 Task: Create a task  Implement a feature for users to customize the appâ€™s appearance , assign it to team member softage.10@softage.net in the project WhiteCap and update the status of the task to  On Track  , set the priority of the task to High.
Action: Mouse moved to (88, 214)
Screenshot: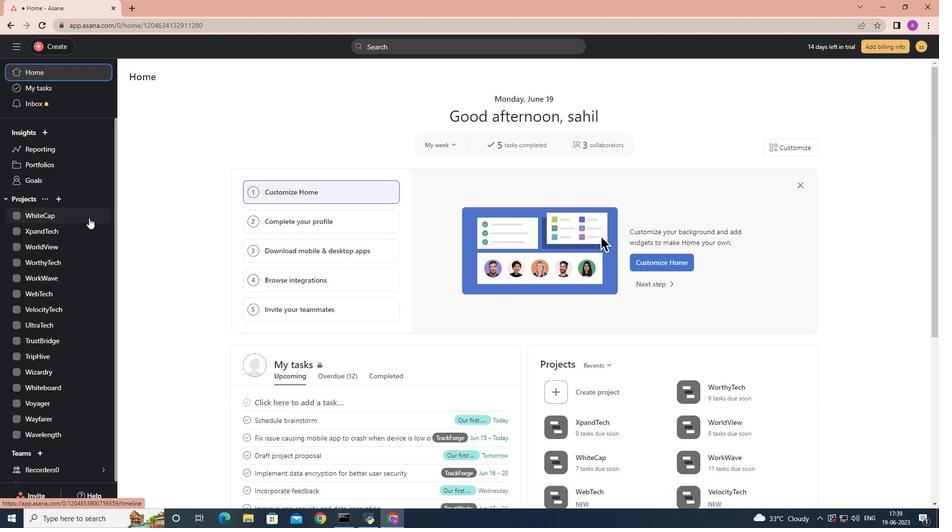 
Action: Mouse pressed left at (88, 214)
Screenshot: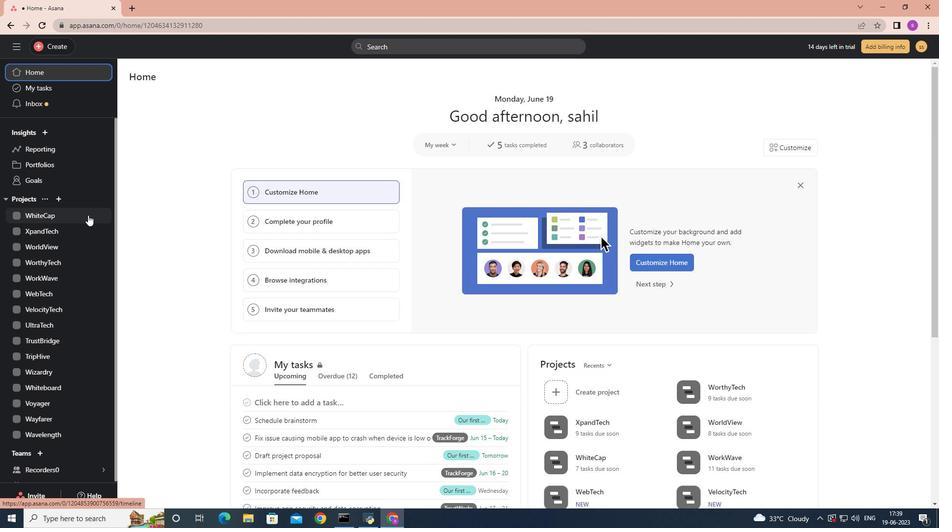 
Action: Mouse moved to (158, 123)
Screenshot: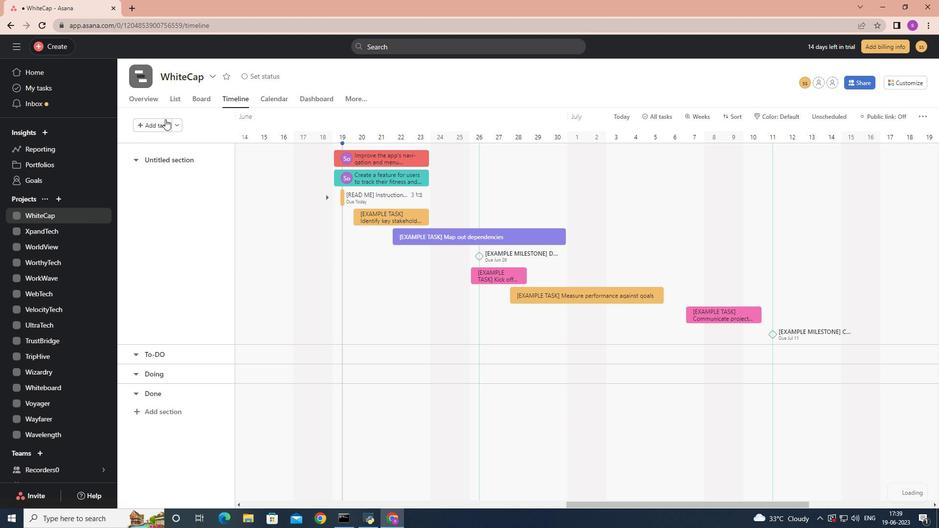 
Action: Mouse pressed left at (158, 123)
Screenshot: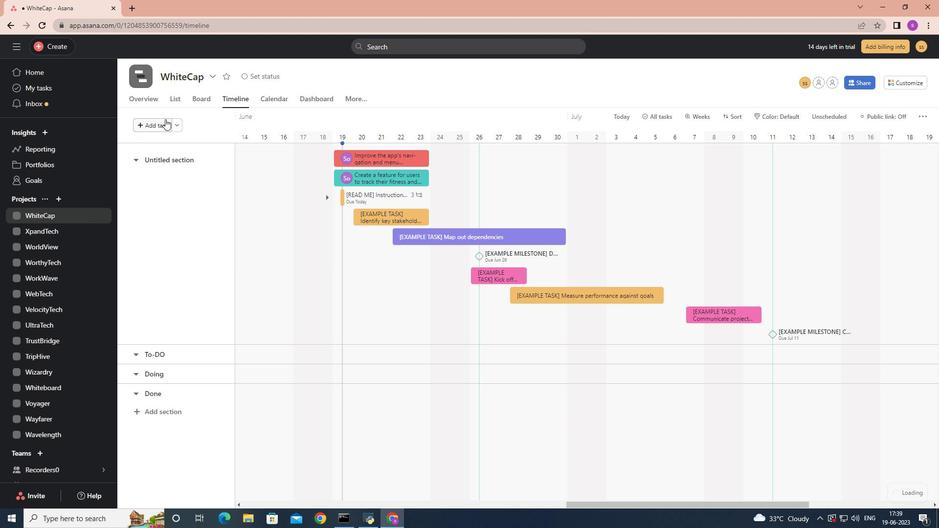 
Action: Mouse moved to (158, 123)
Screenshot: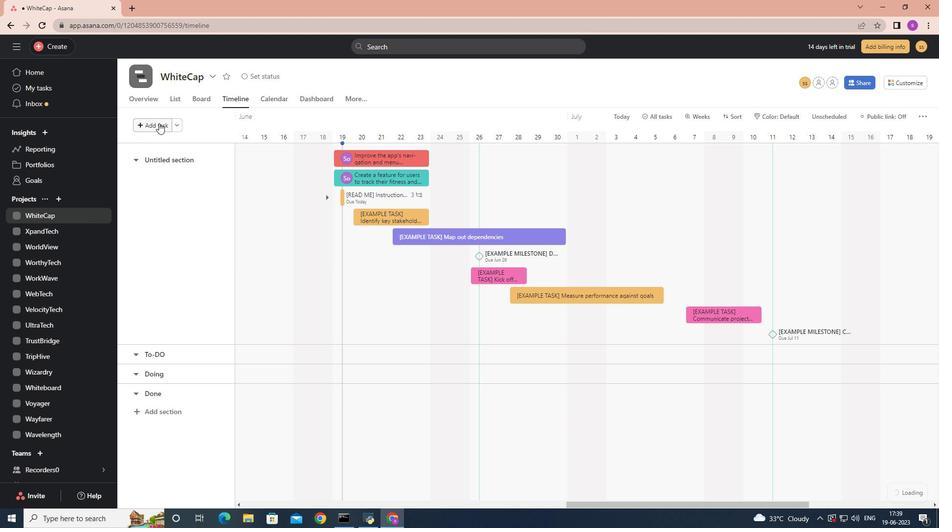 
Action: Key pressed <Key.shift>Implement<Key.space>a<Key.space>feature<Key.space>for<Key.space>users<Key.space>to<Key.space>customize<Key.space>the<Key.space>app's<Key.space>appearance<Key.enter>
Screenshot: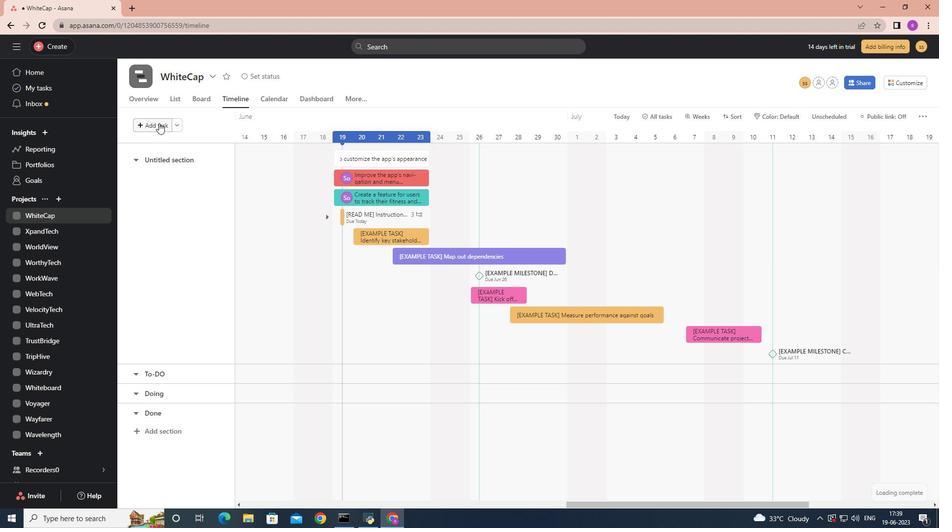 
Action: Mouse moved to (378, 158)
Screenshot: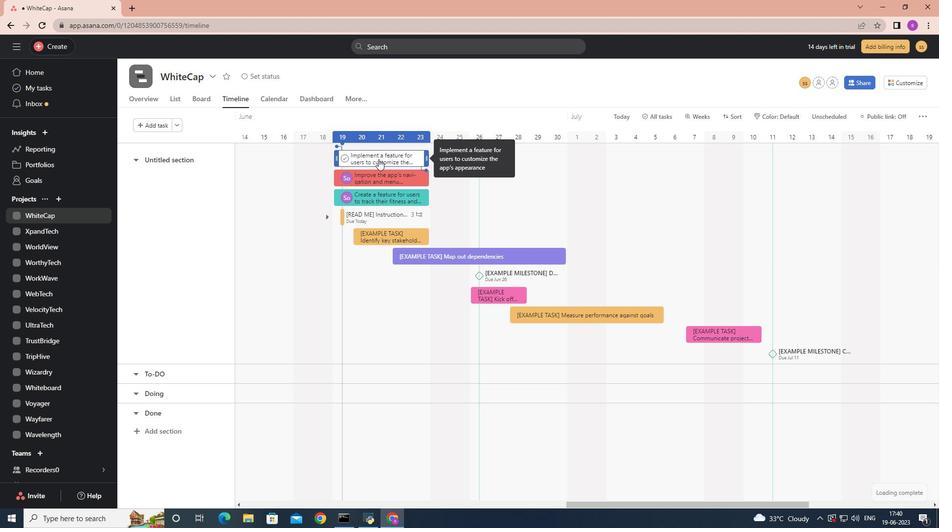 
Action: Mouse pressed left at (378, 158)
Screenshot: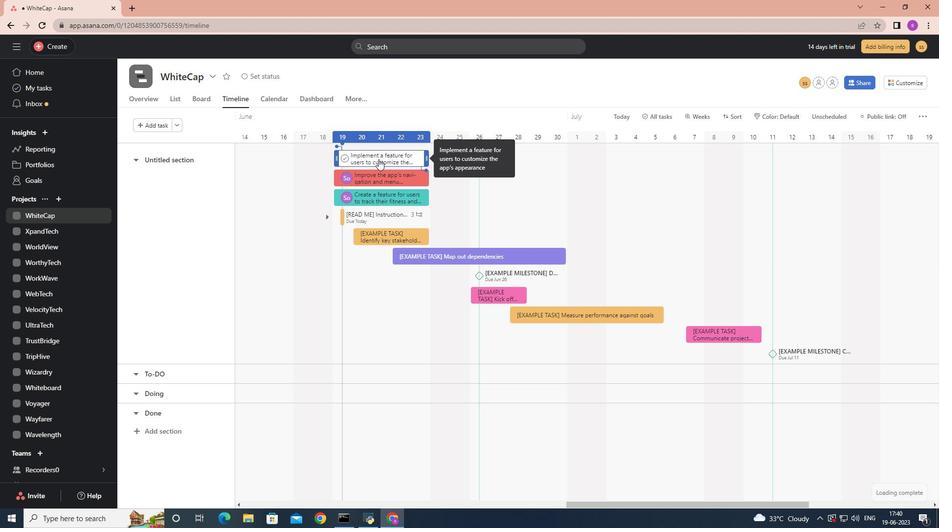 
Action: Mouse moved to (728, 191)
Screenshot: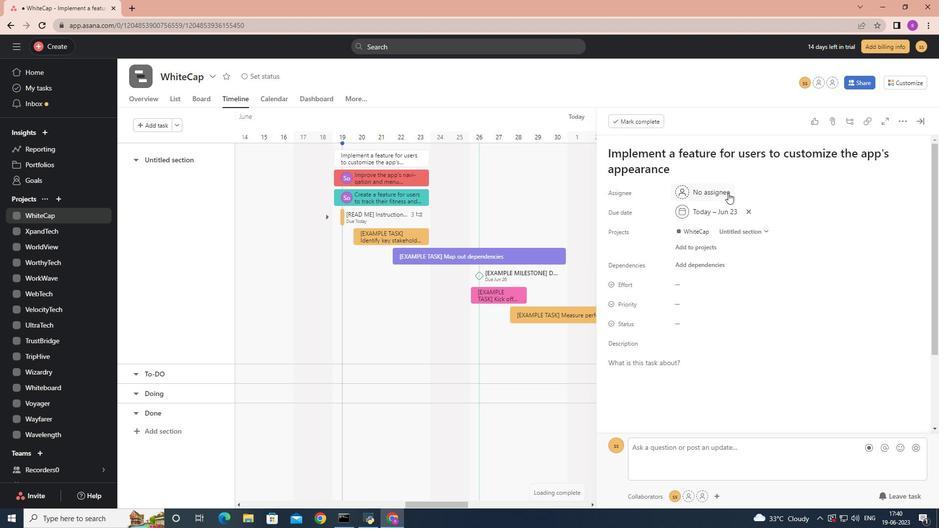 
Action: Mouse pressed left at (728, 191)
Screenshot: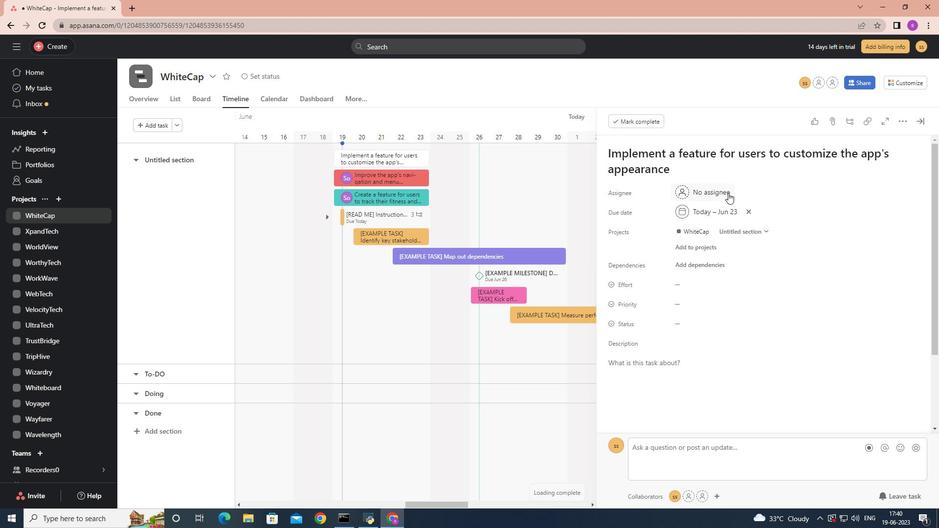 
Action: Mouse moved to (728, 190)
Screenshot: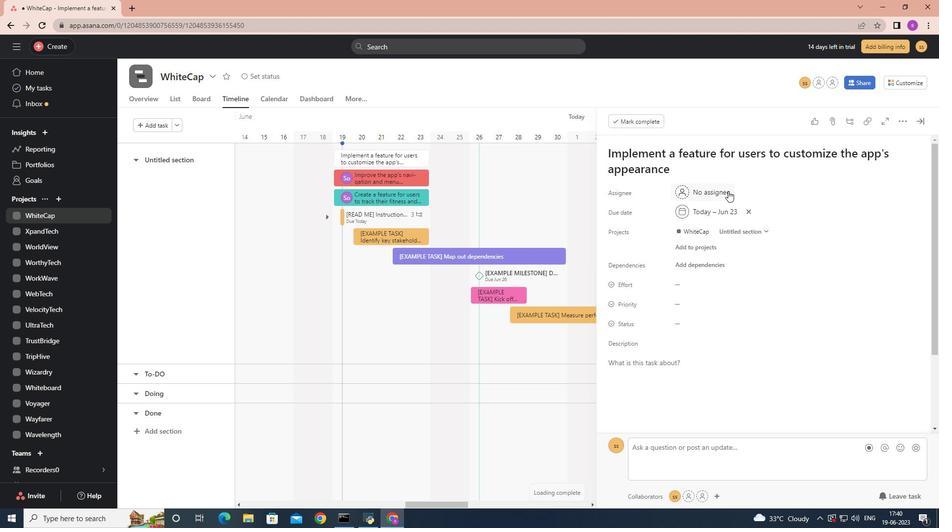 
Action: Key pressed softage.10
Screenshot: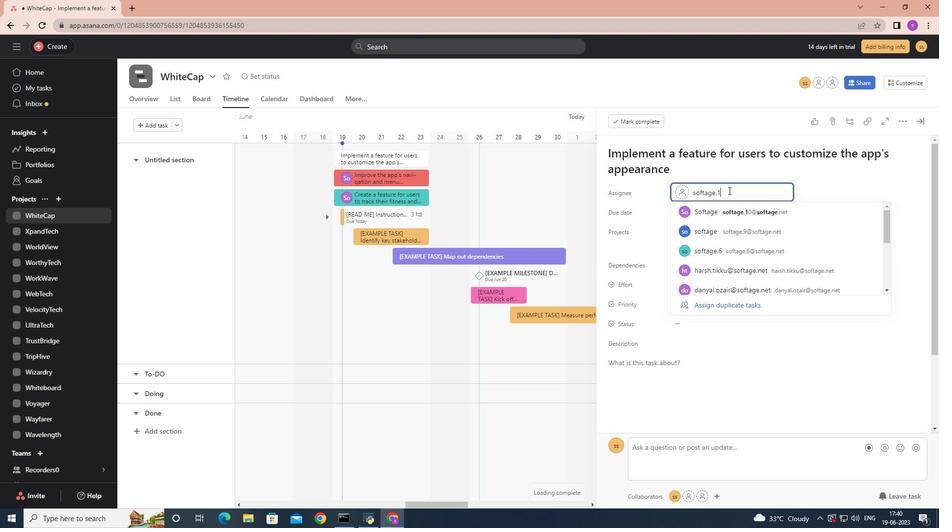 
Action: Mouse moved to (755, 210)
Screenshot: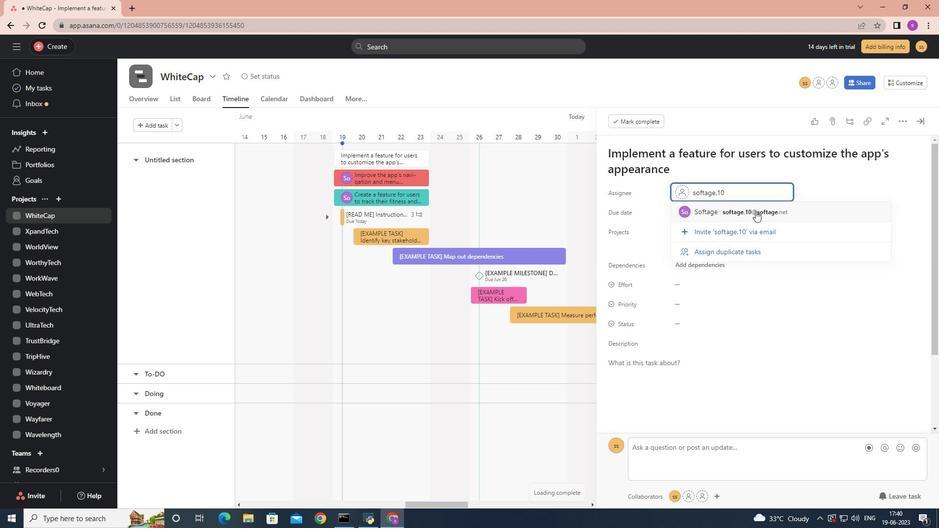 
Action: Mouse pressed left at (755, 210)
Screenshot: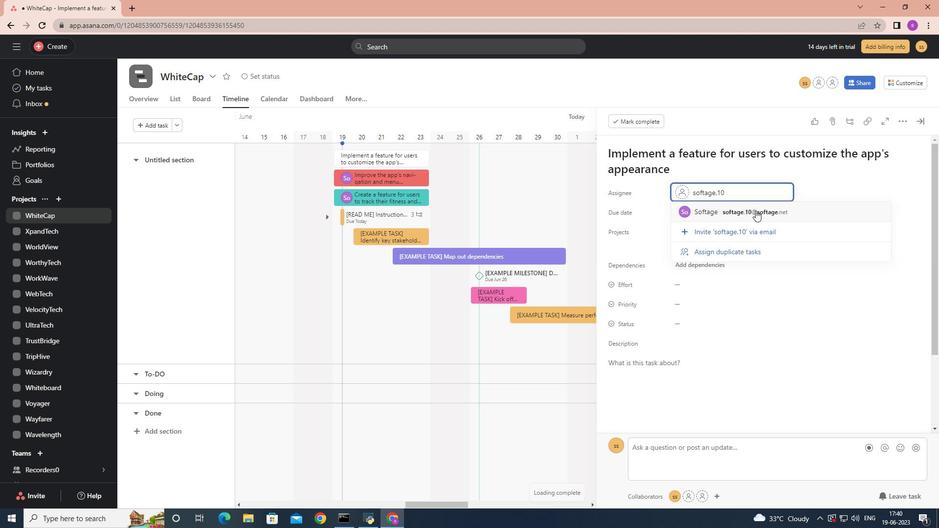 
Action: Mouse moved to (718, 324)
Screenshot: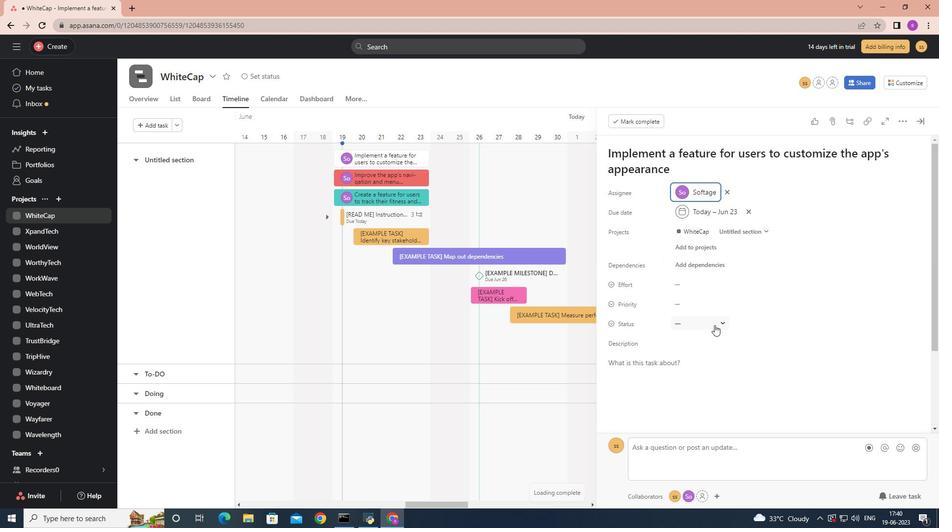 
Action: Mouse pressed left at (718, 324)
Screenshot: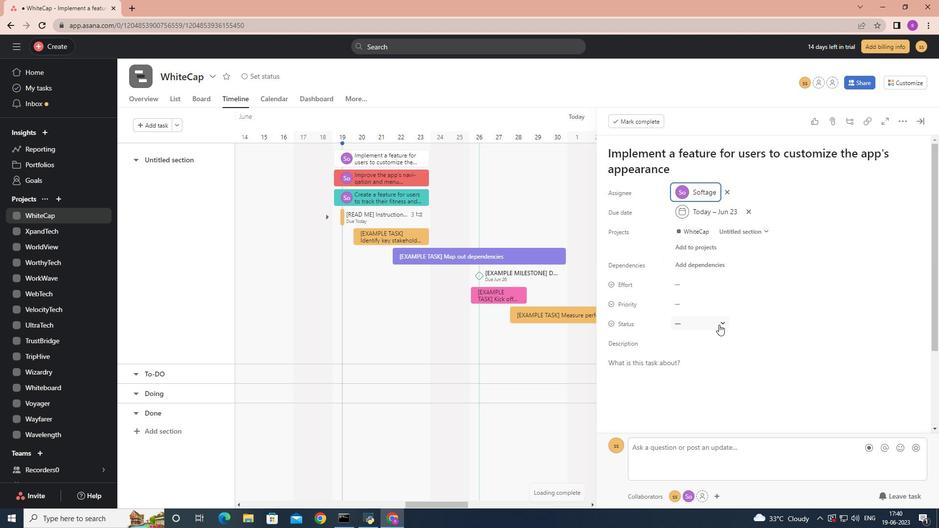 
Action: Mouse moved to (711, 359)
Screenshot: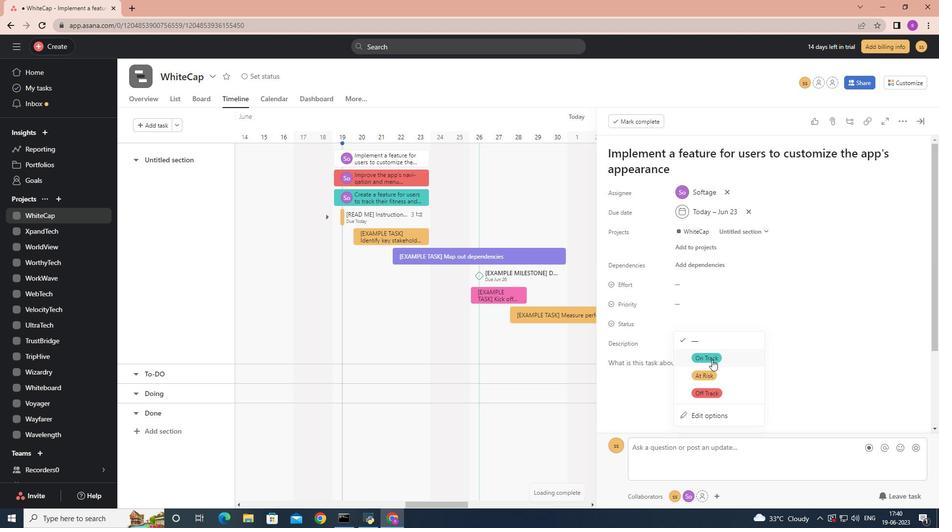 
Action: Mouse pressed left at (711, 359)
Screenshot: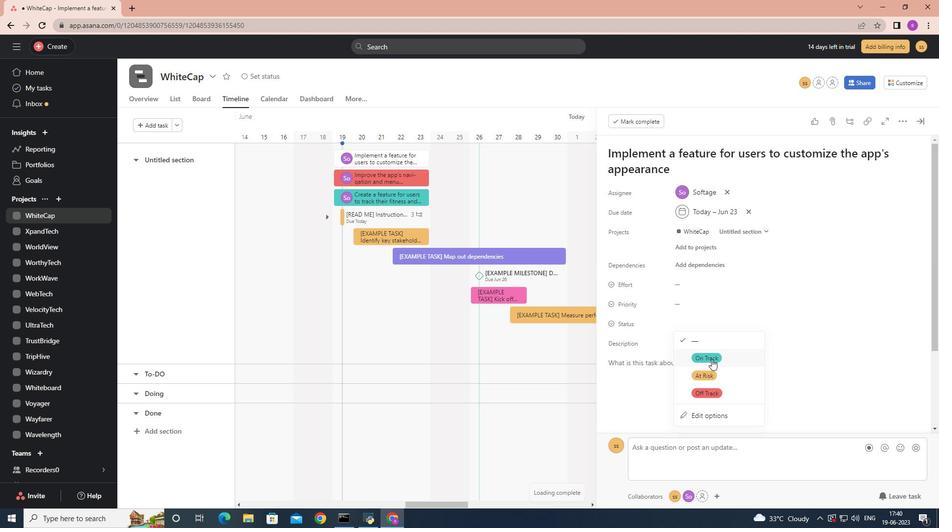 
Action: Mouse moved to (717, 302)
Screenshot: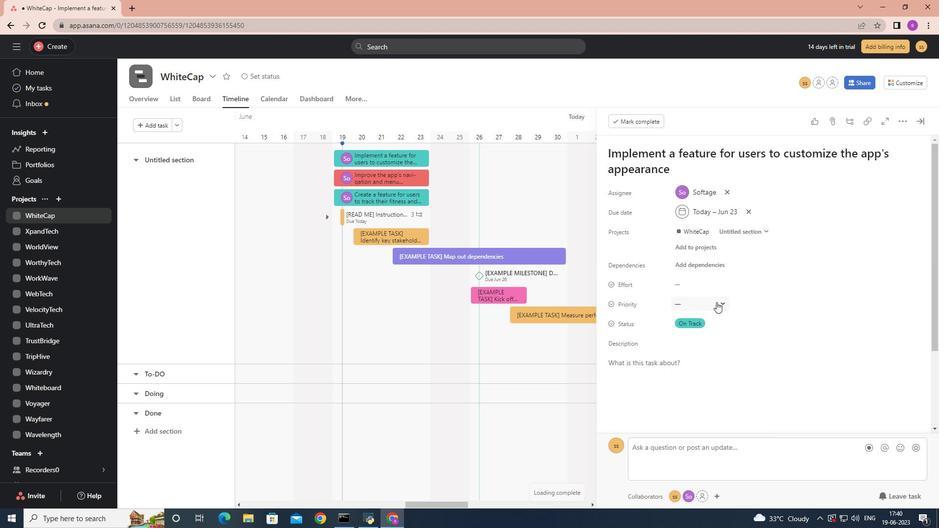 
Action: Mouse pressed left at (717, 302)
Screenshot: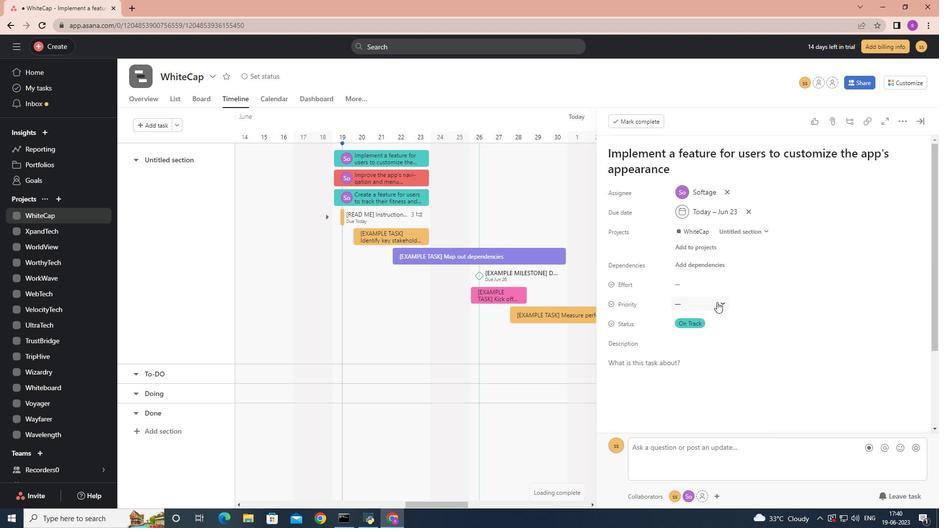 
Action: Mouse moved to (706, 340)
Screenshot: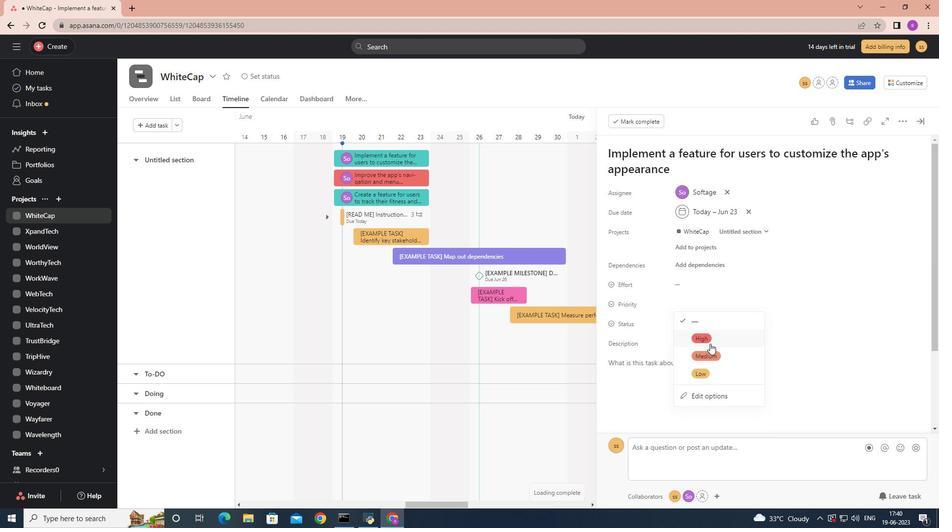 
Action: Mouse pressed left at (706, 340)
Screenshot: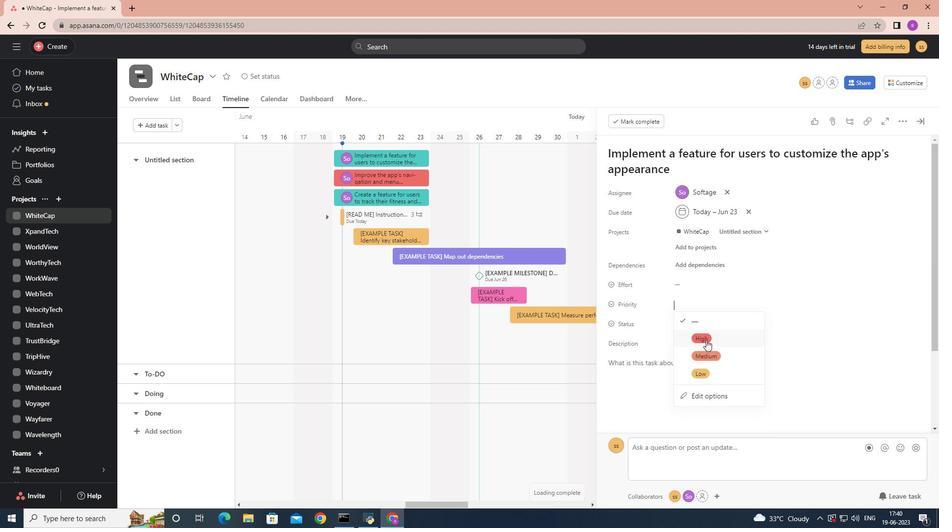 
Action: Mouse moved to (703, 340)
Screenshot: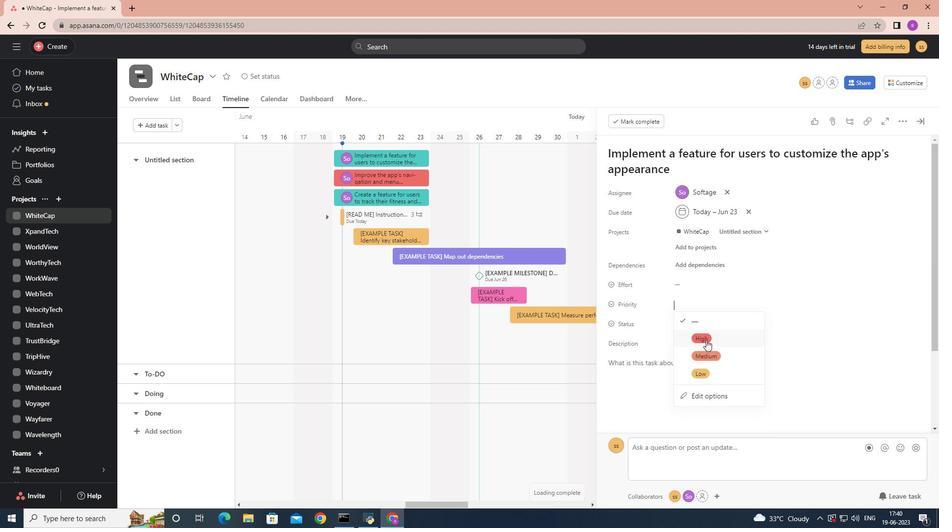 
